 Task: Add Bulletproof MCT Oil, C8 and C10 MCT Oil to the cart.
Action: Mouse moved to (268, 121)
Screenshot: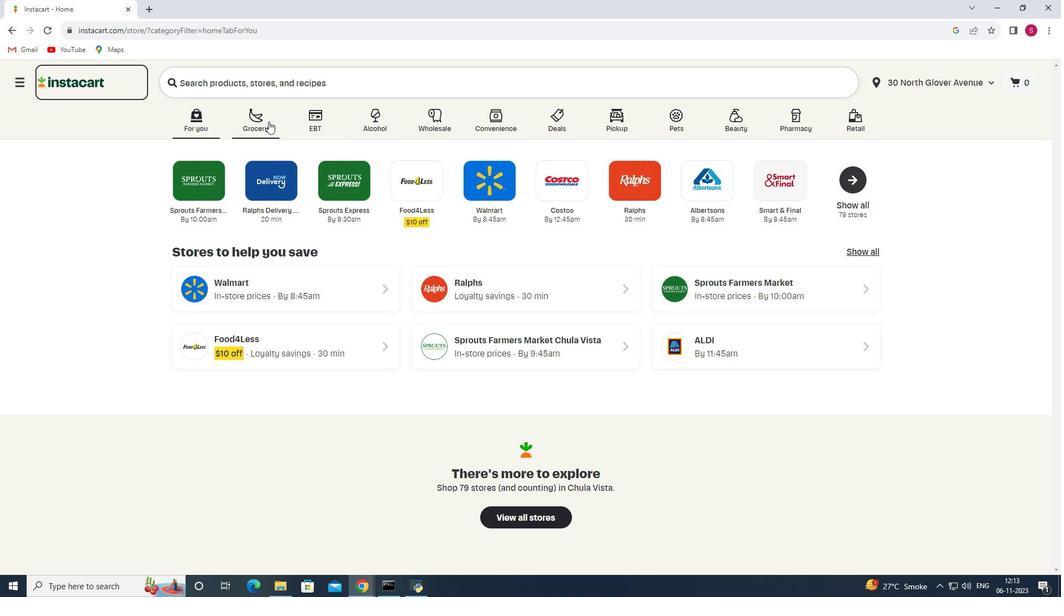 
Action: Mouse pressed left at (268, 121)
Screenshot: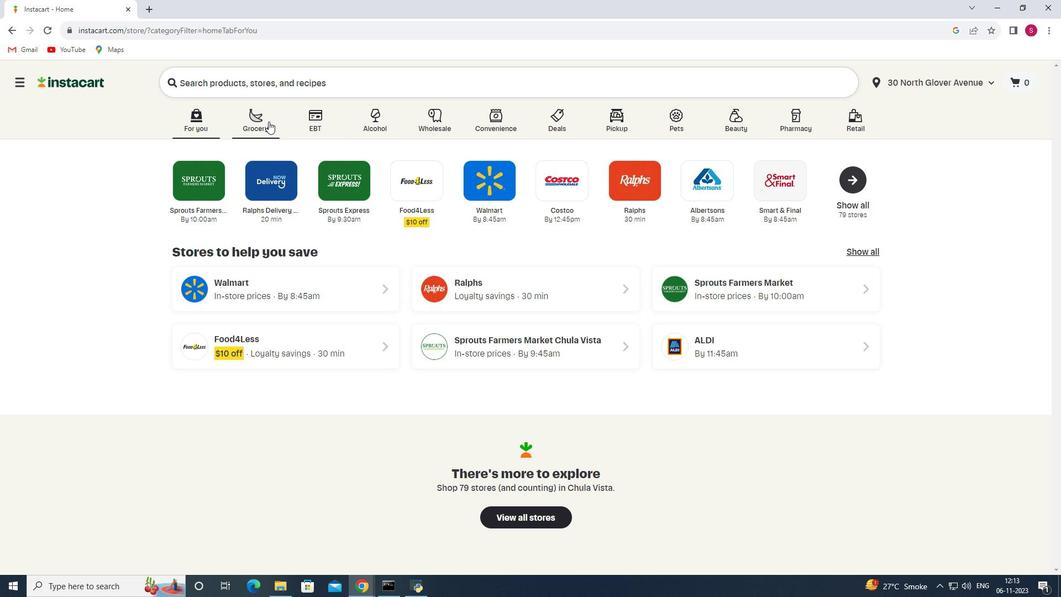 
Action: Mouse moved to (251, 310)
Screenshot: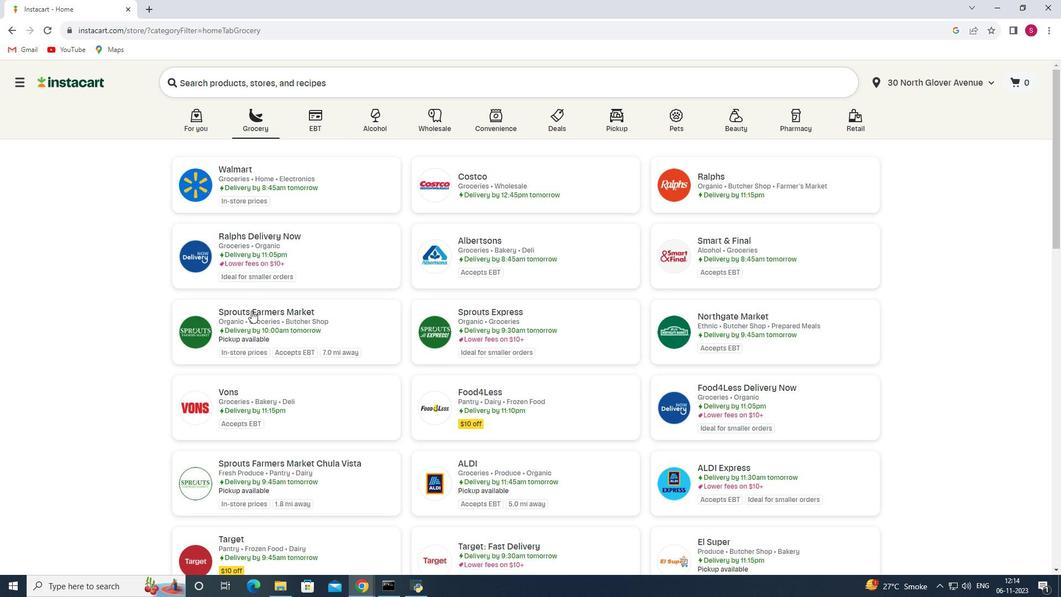 
Action: Mouse pressed left at (251, 310)
Screenshot: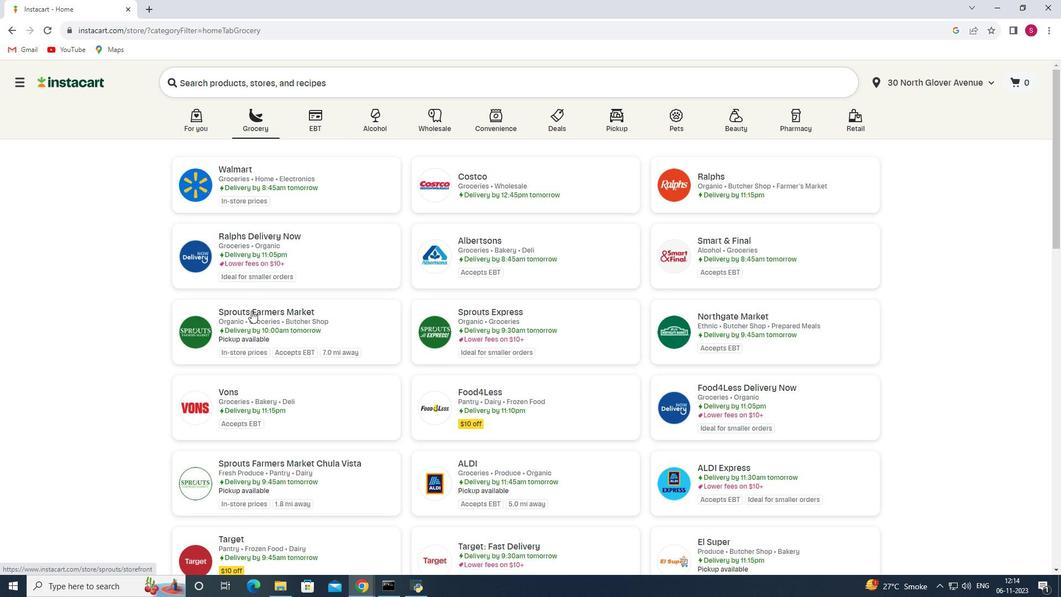 
Action: Mouse moved to (86, 361)
Screenshot: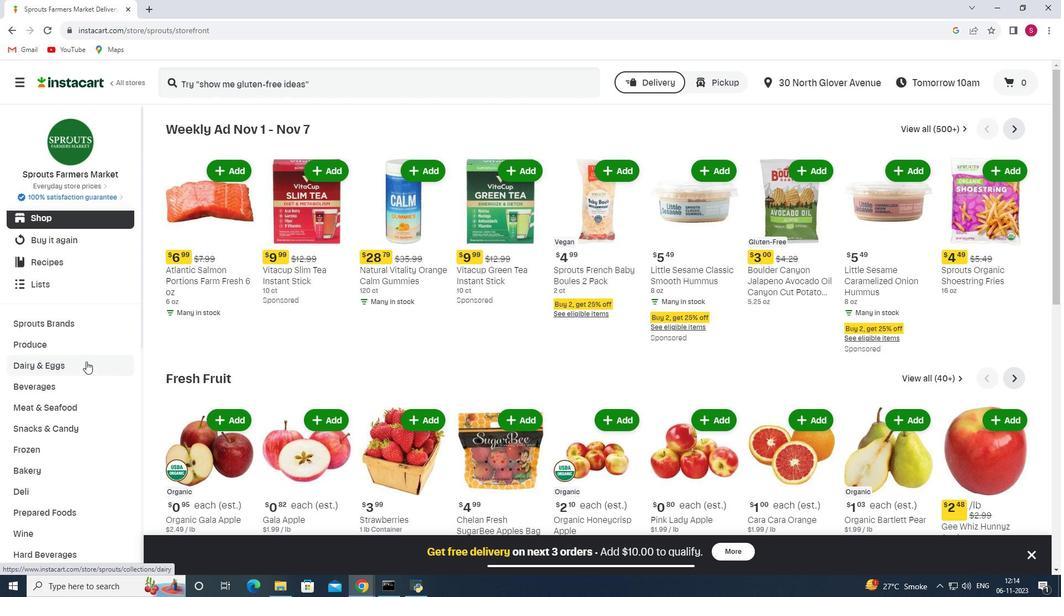 
Action: Mouse scrolled (86, 361) with delta (0, 0)
Screenshot: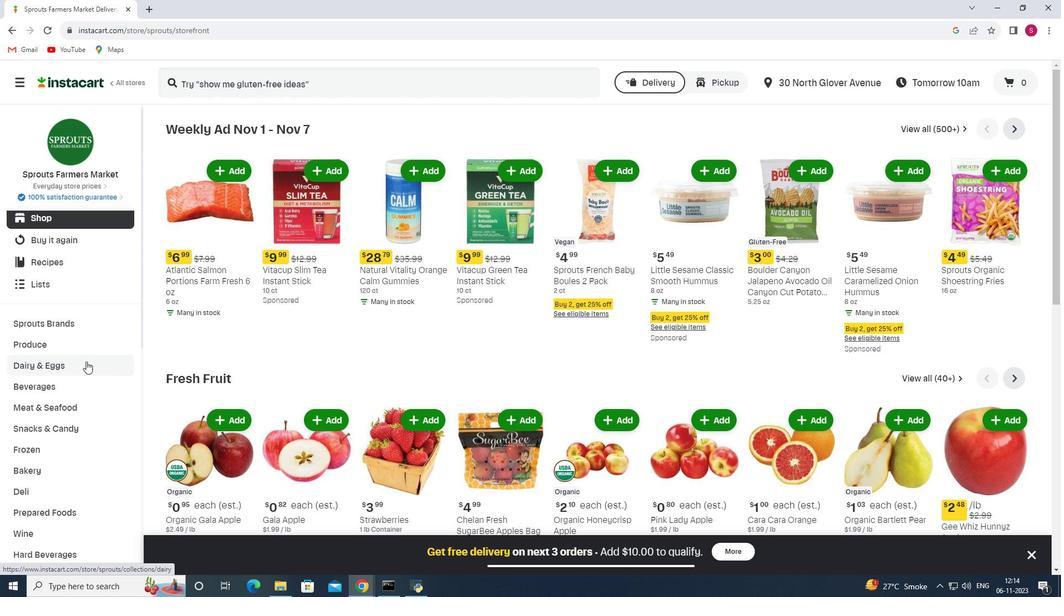 
Action: Mouse scrolled (86, 361) with delta (0, 0)
Screenshot: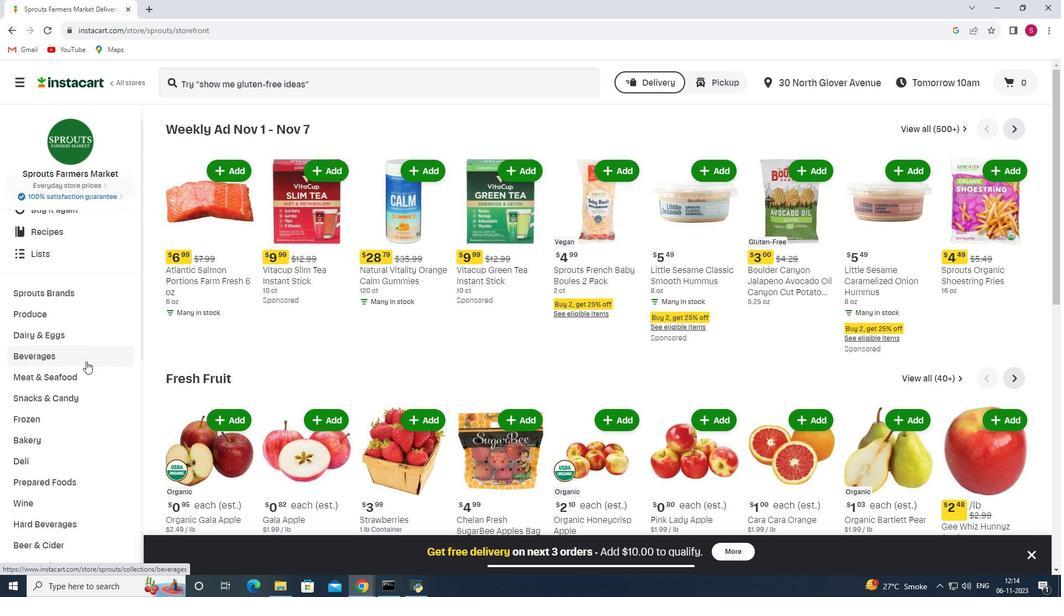 
Action: Mouse scrolled (86, 361) with delta (0, 0)
Screenshot: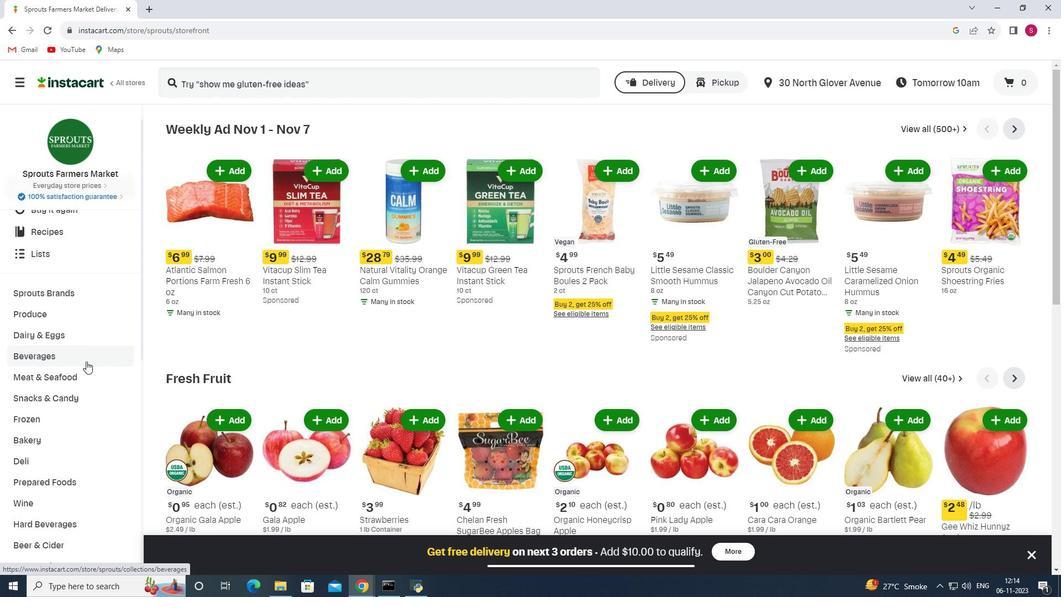 
Action: Mouse scrolled (86, 361) with delta (0, 0)
Screenshot: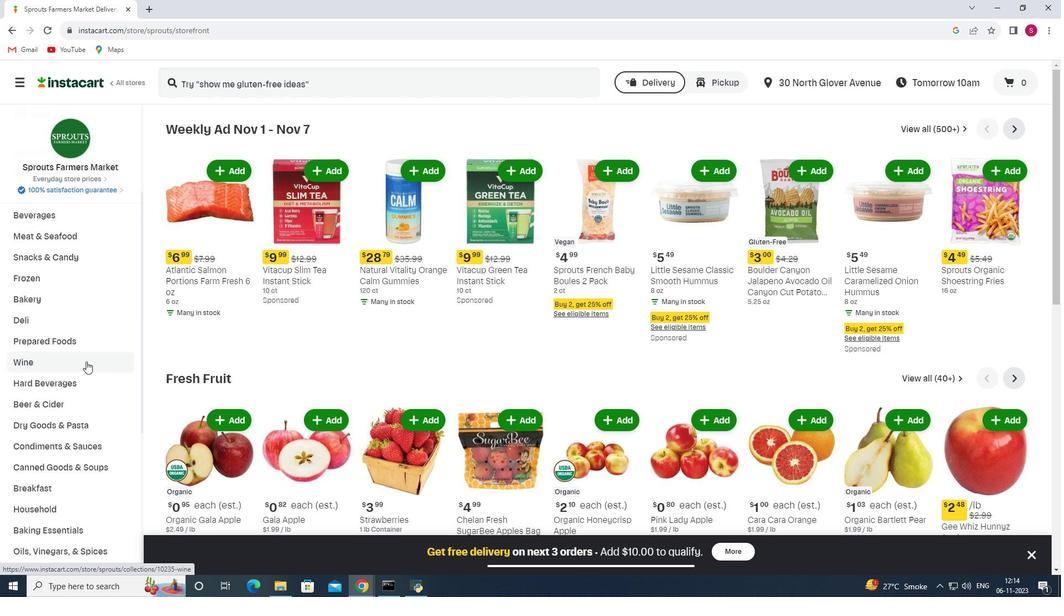 
Action: Mouse moved to (42, 426)
Screenshot: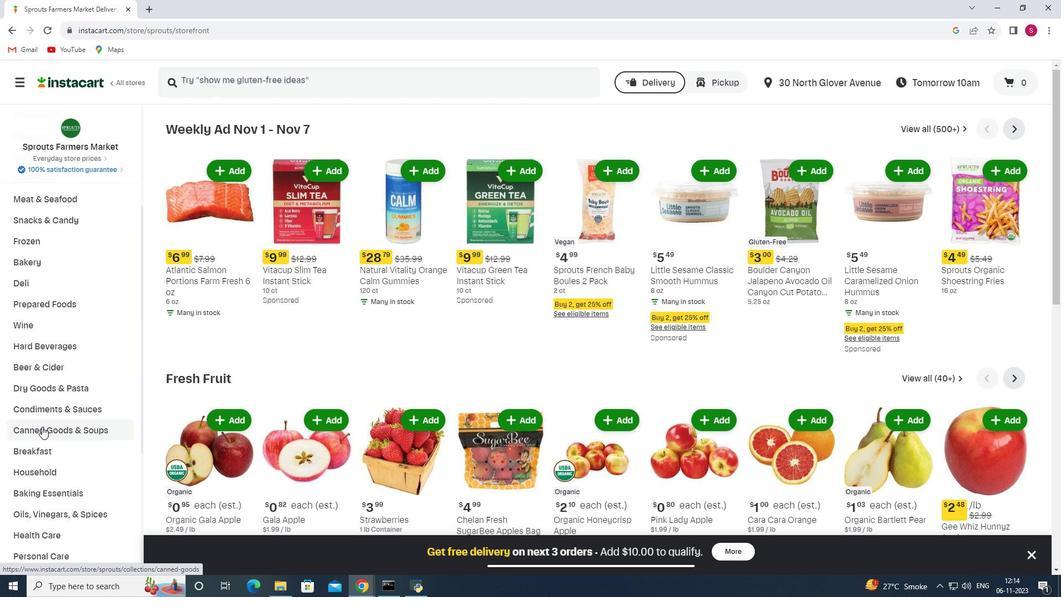 
Action: Mouse scrolled (42, 426) with delta (0, 0)
Screenshot: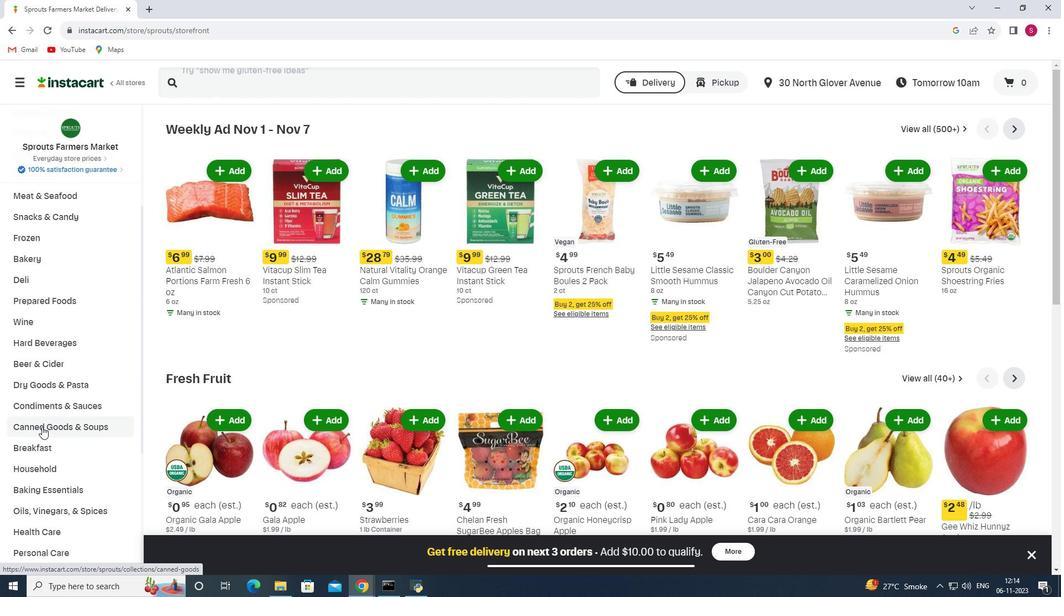 
Action: Mouse scrolled (42, 426) with delta (0, 0)
Screenshot: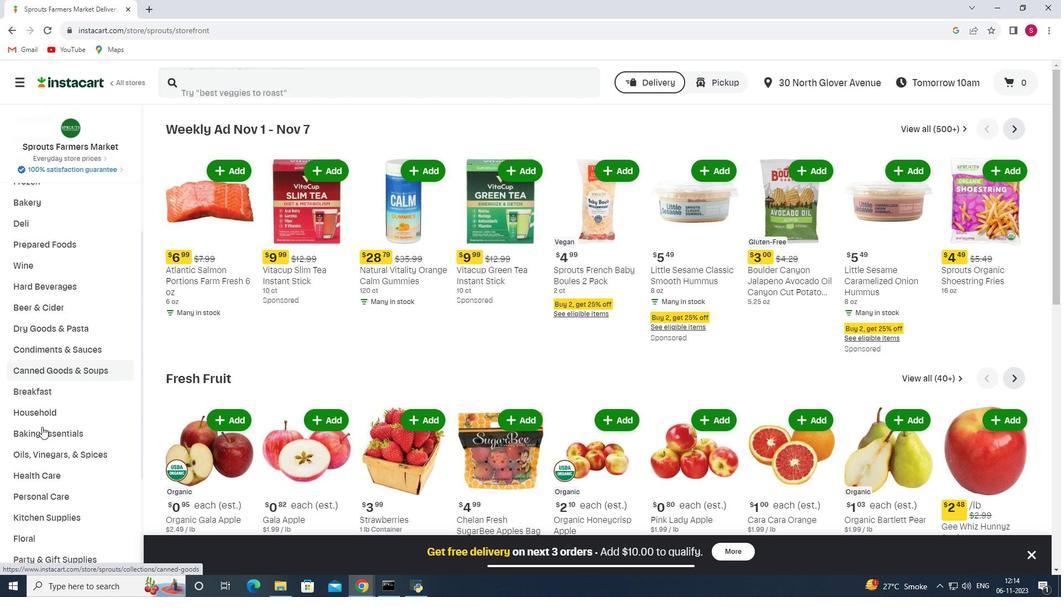 
Action: Mouse pressed left at (42, 426)
Screenshot: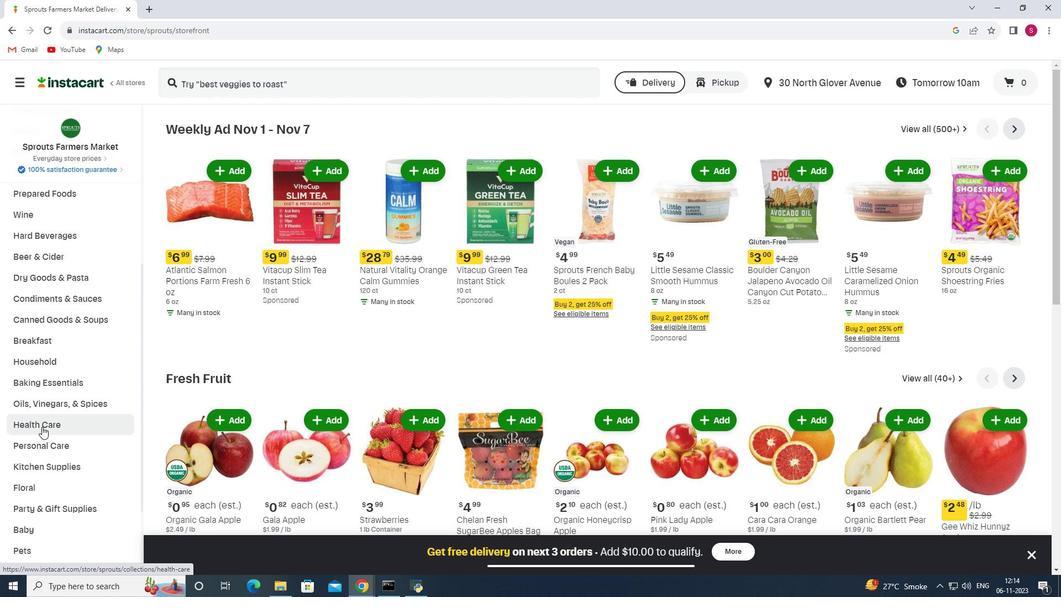 
Action: Mouse moved to (383, 158)
Screenshot: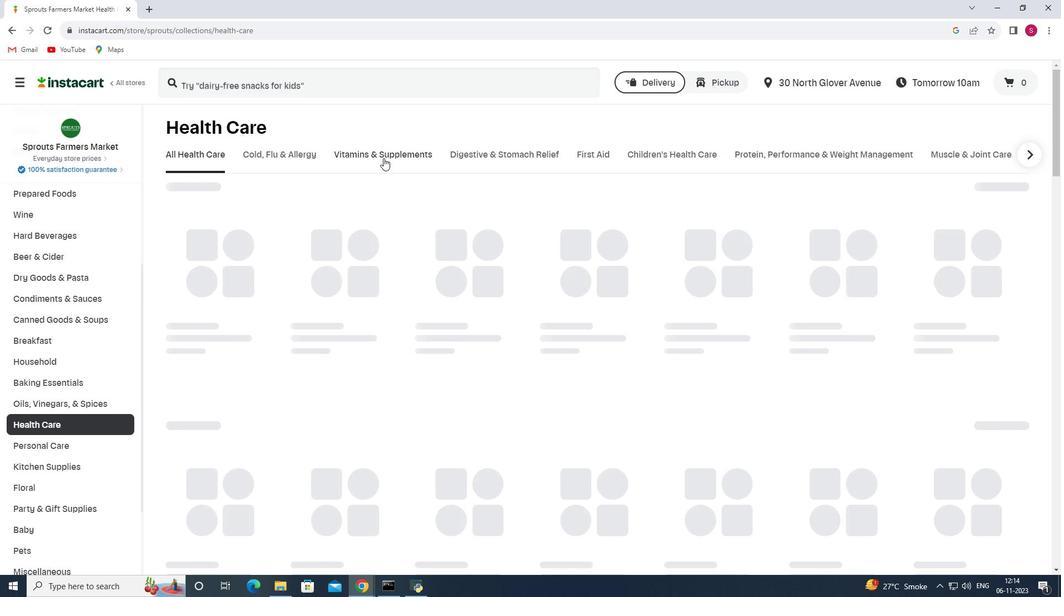 
Action: Mouse pressed left at (383, 158)
Screenshot: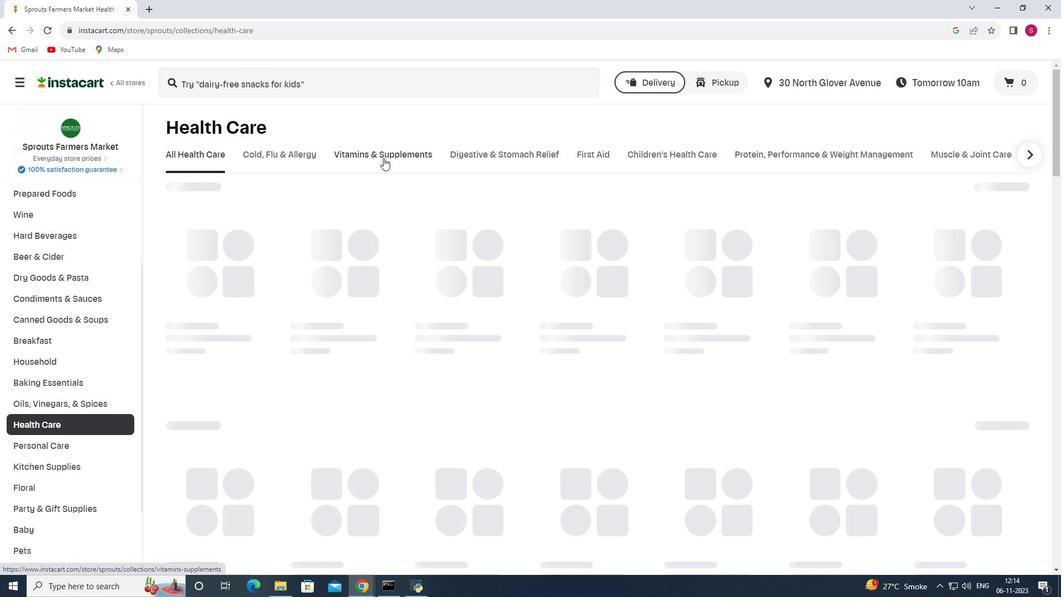 
Action: Mouse moved to (802, 206)
Screenshot: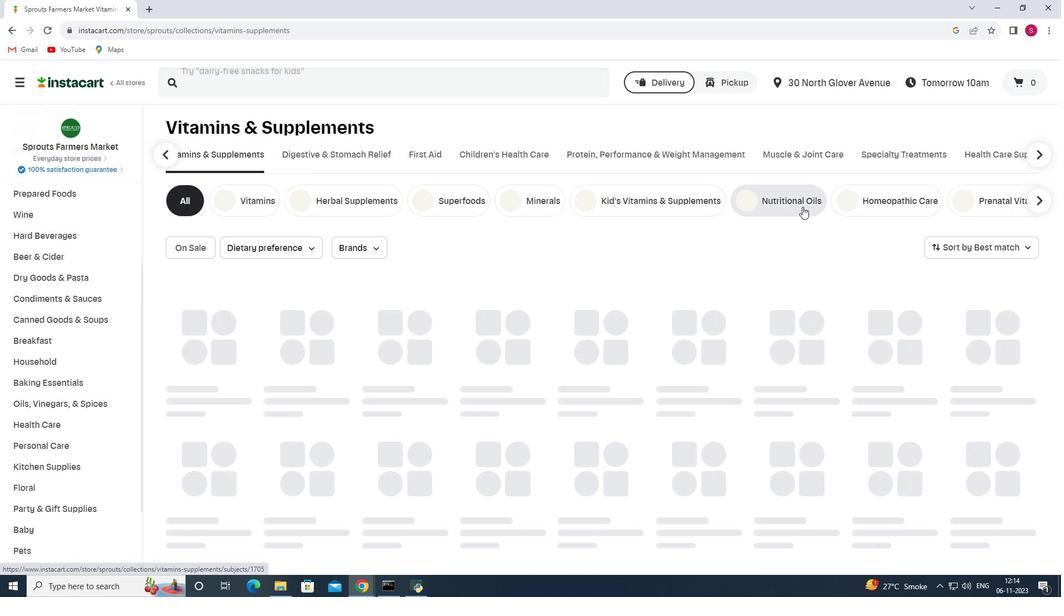 
Action: Mouse pressed left at (802, 206)
Screenshot: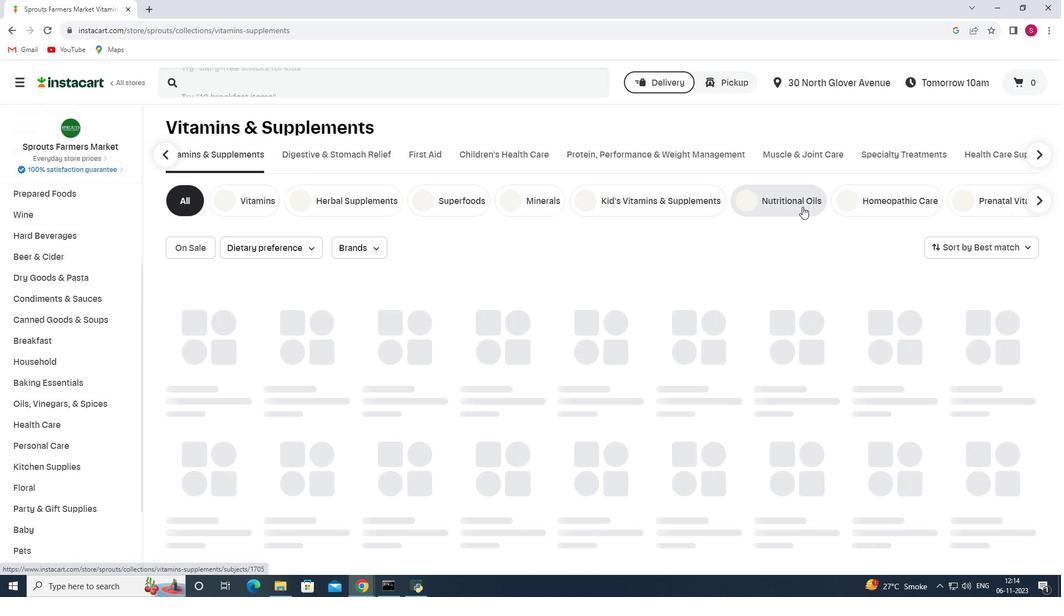 
Action: Mouse moved to (279, 79)
Screenshot: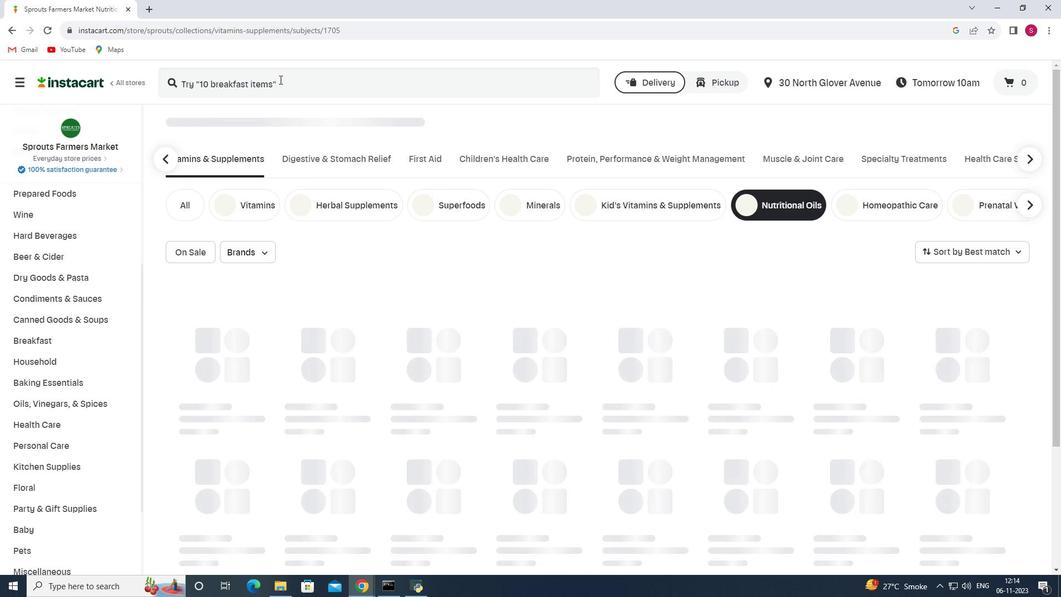 
Action: Mouse pressed left at (279, 79)
Screenshot: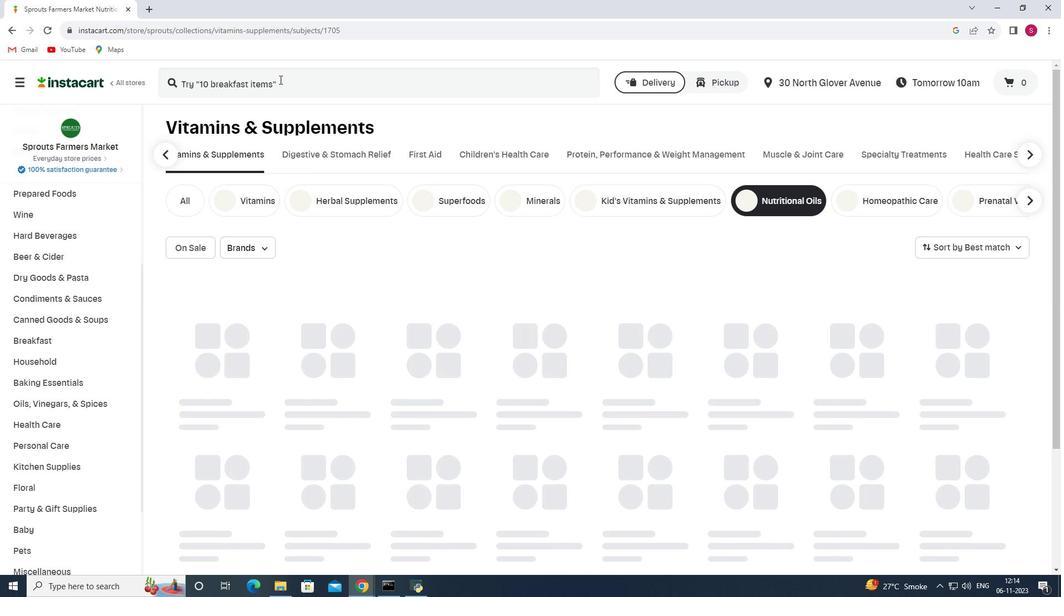 
Action: Key pressed <Key.shift>Bulletproof<Key.space><Key.shift>Mc<Key.backspace><Key.shift>CT<Key.space><Key.shift>Oil,<Key.space><Key.shift>C8<Key.space>and<Key.space><Key.shift>C10<Key.space><Key.shift>M<Key.shift>CT<Key.space><Key.shift>Oil<Key.enter>
Screenshot: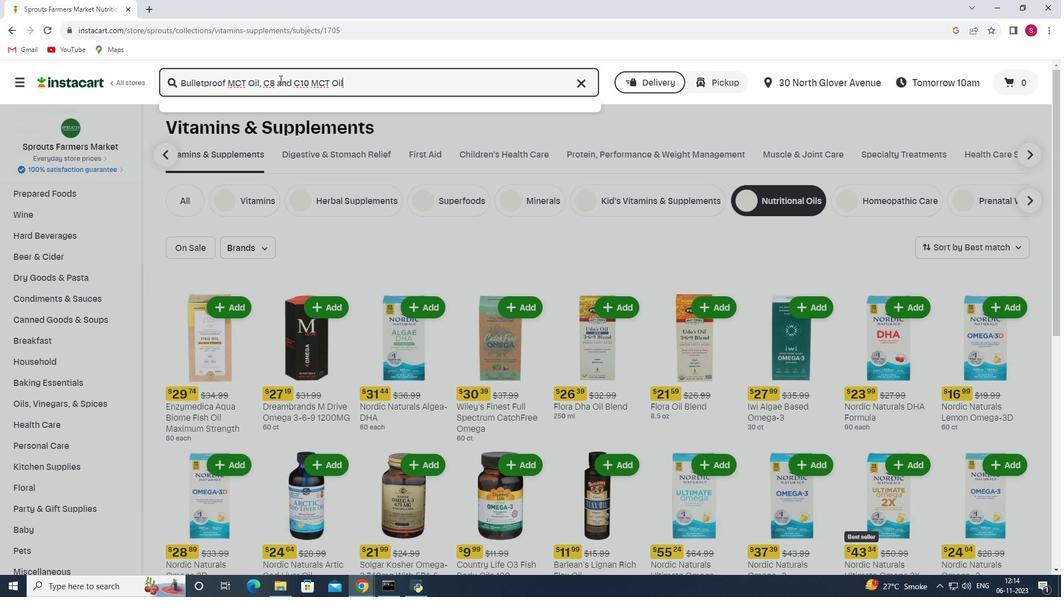 
Action: Mouse moved to (300, 177)
Screenshot: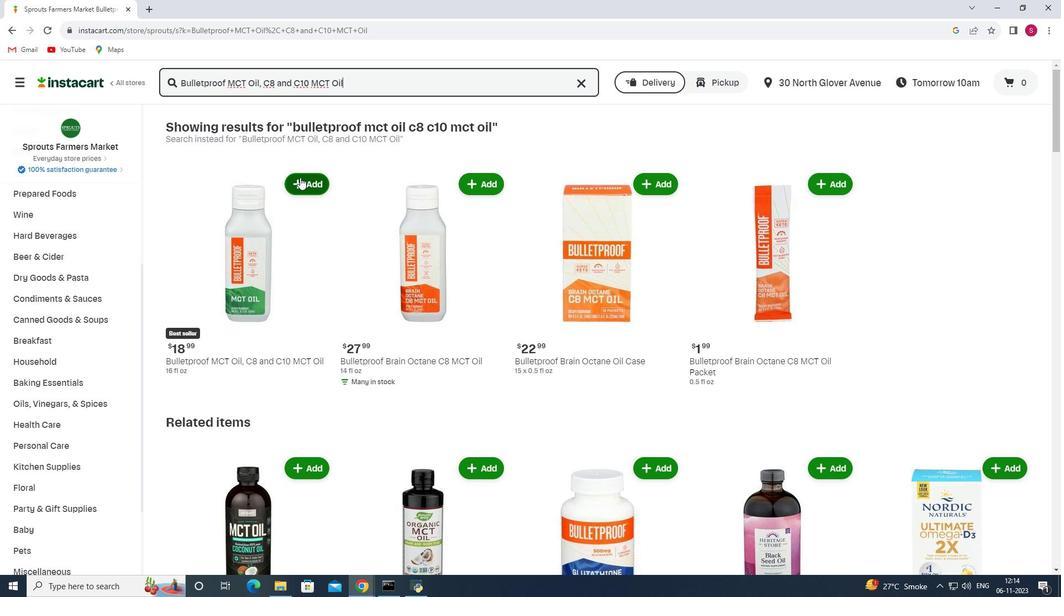 
Action: Mouse pressed left at (300, 177)
Screenshot: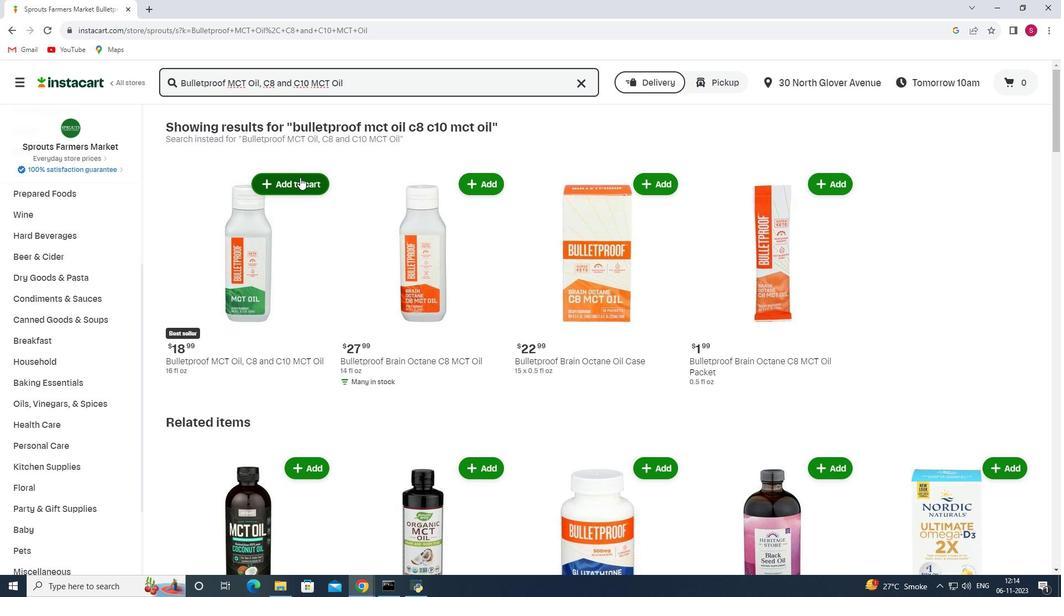 
Action: Mouse moved to (300, 180)
Screenshot: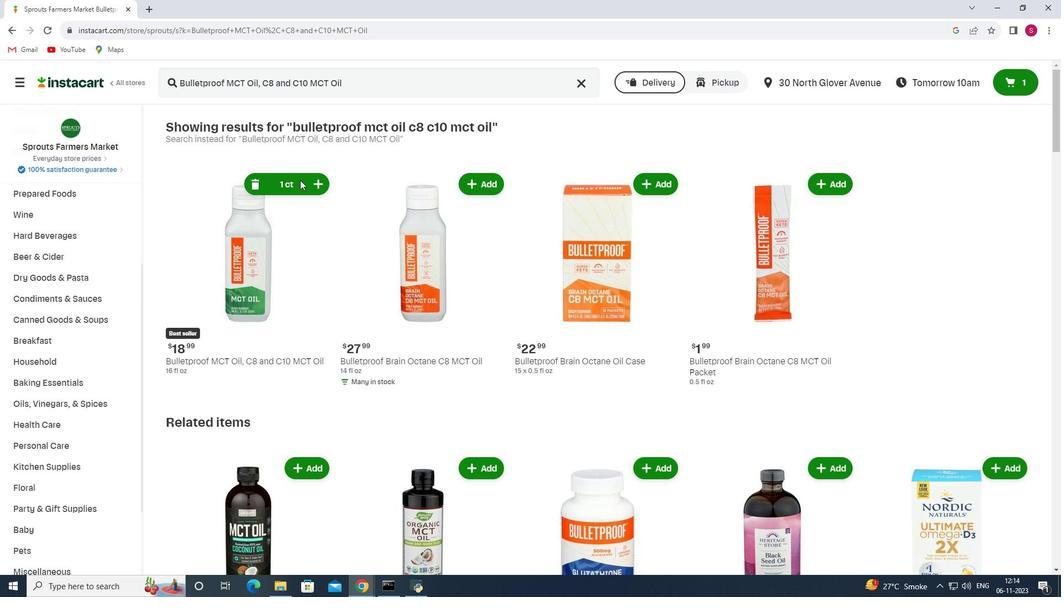 
